 Task: For heading Arial black with underline.  font size for heading18,  'Change the font style of data to'Calibri.  and font size to 9,  Change the alignment of both headline & data to Align center.  In the sheet  Excel Spreadsheet File Workbook
Action: Mouse moved to (20, 105)
Screenshot: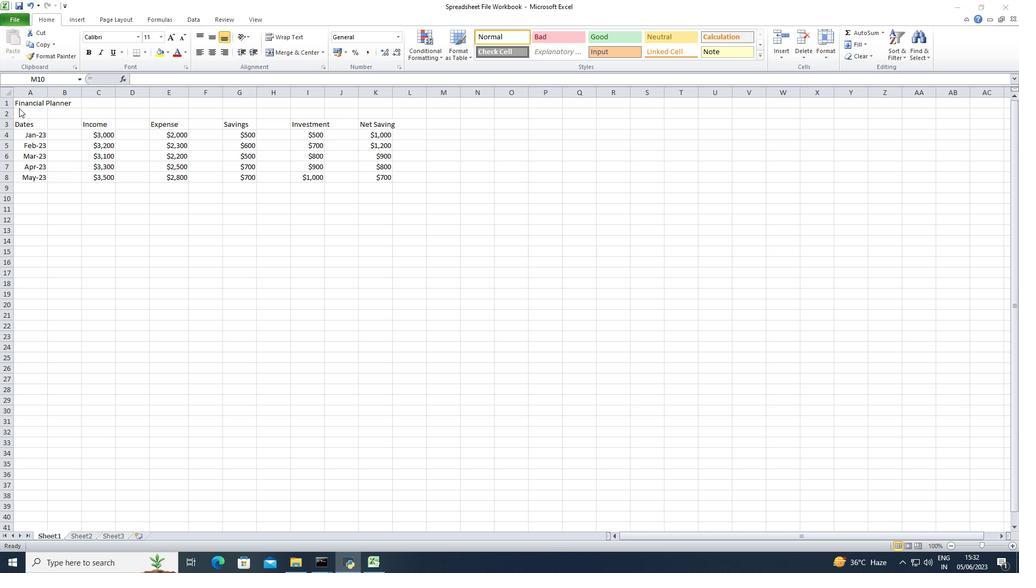 
Action: Mouse pressed left at (20, 105)
Screenshot: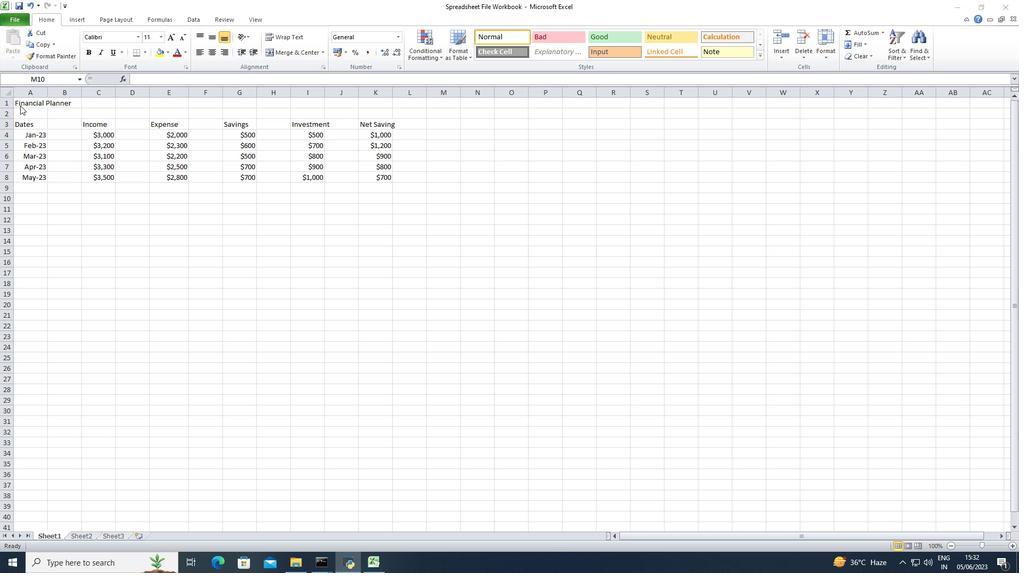
Action: Mouse moved to (32, 106)
Screenshot: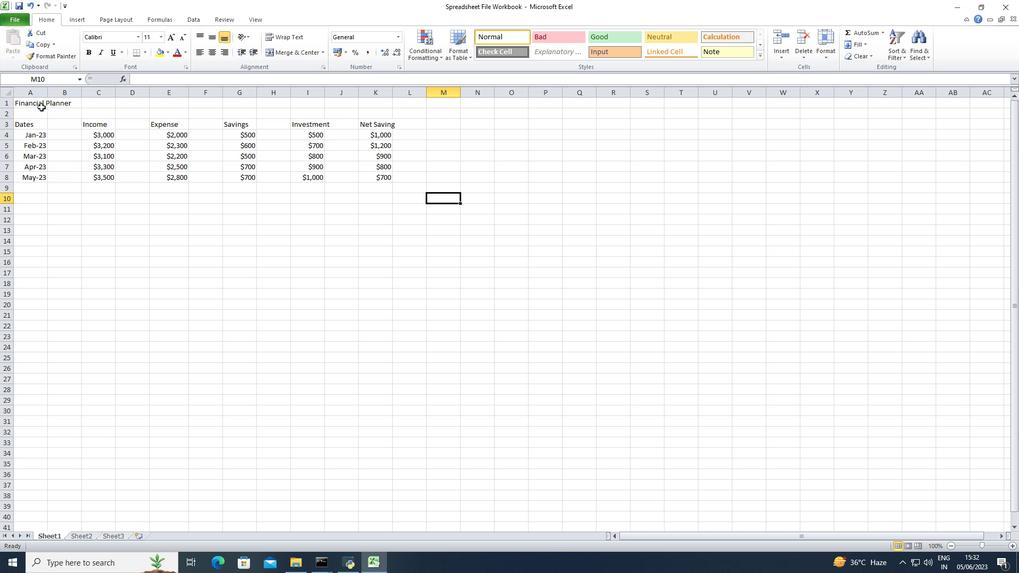 
Action: Mouse pressed left at (32, 106)
Screenshot: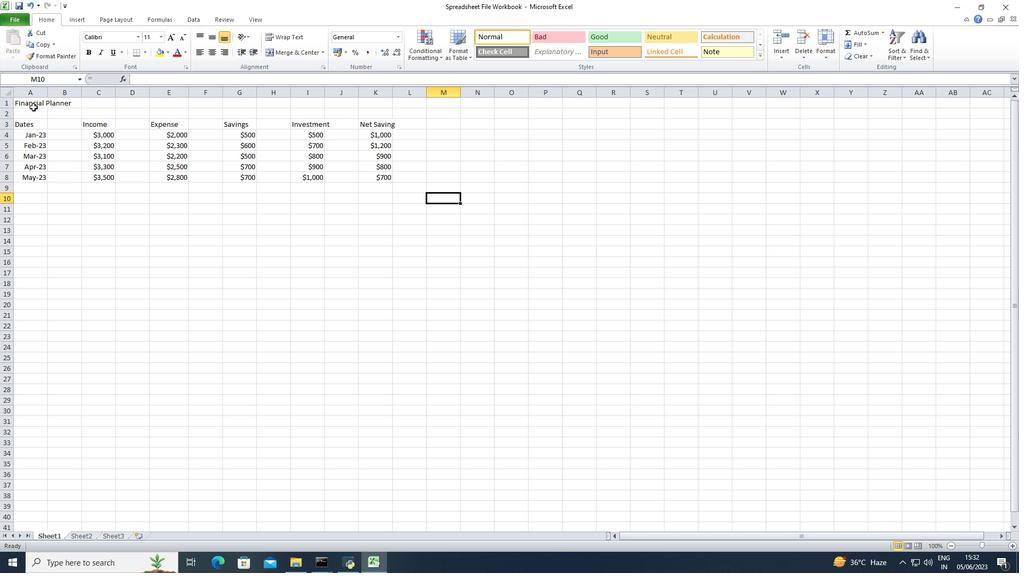 
Action: Mouse moved to (100, 38)
Screenshot: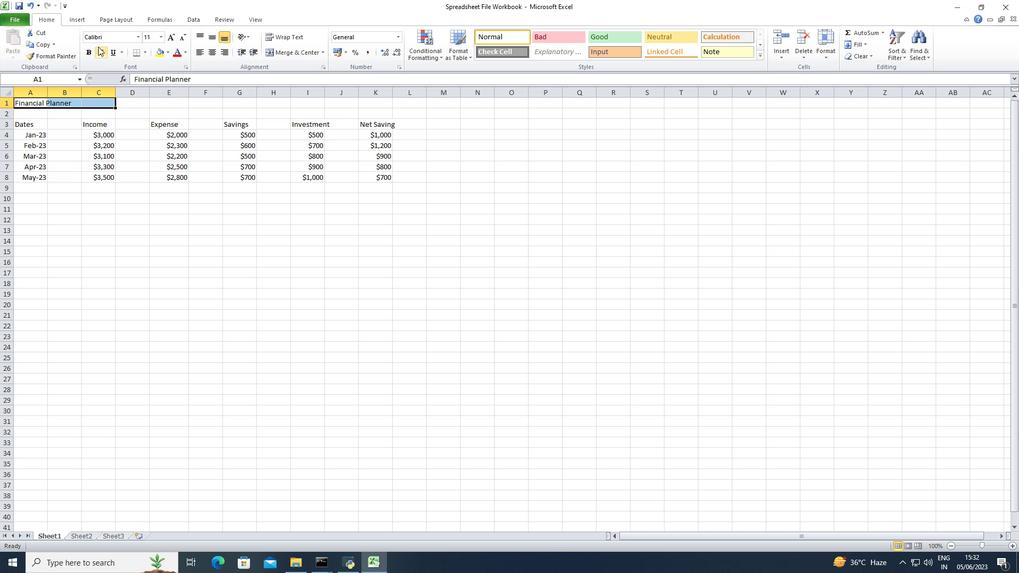 
Action: Mouse pressed left at (100, 38)
Screenshot: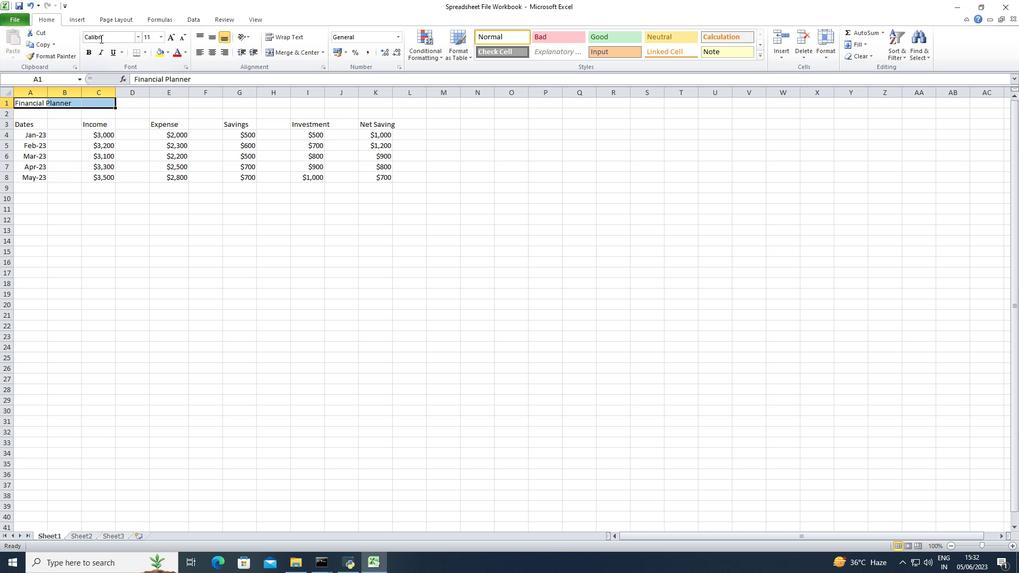 
Action: Key pressed <Key.shift>Arial<Key.enter>
Screenshot: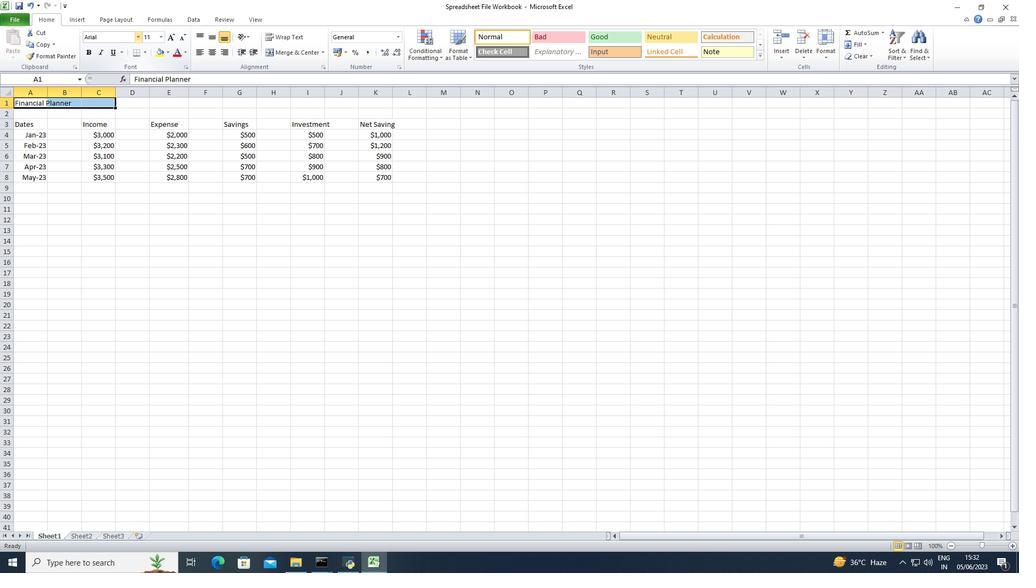 
Action: Mouse moved to (97, 35)
Screenshot: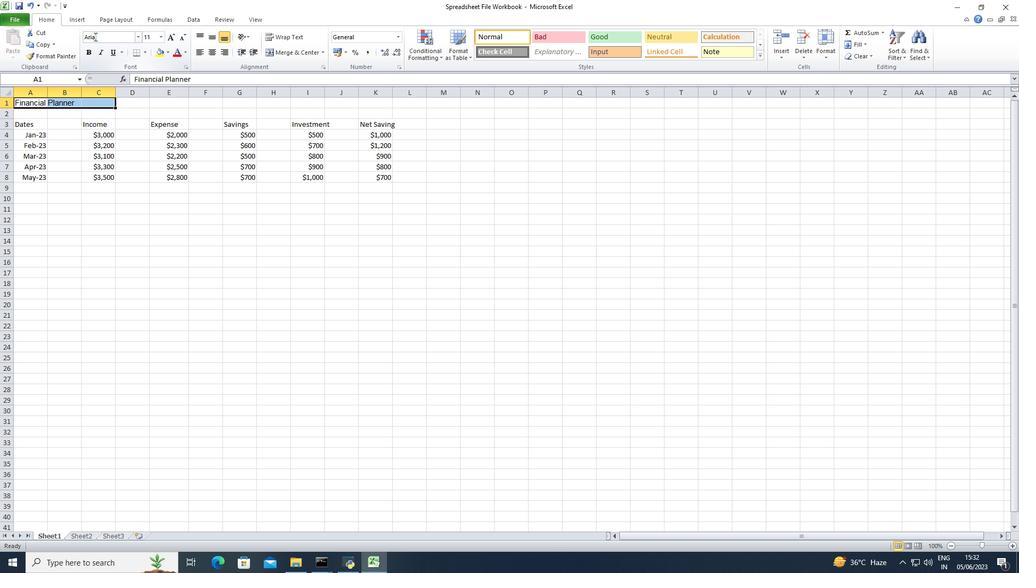 
Action: Mouse pressed left at (97, 35)
Screenshot: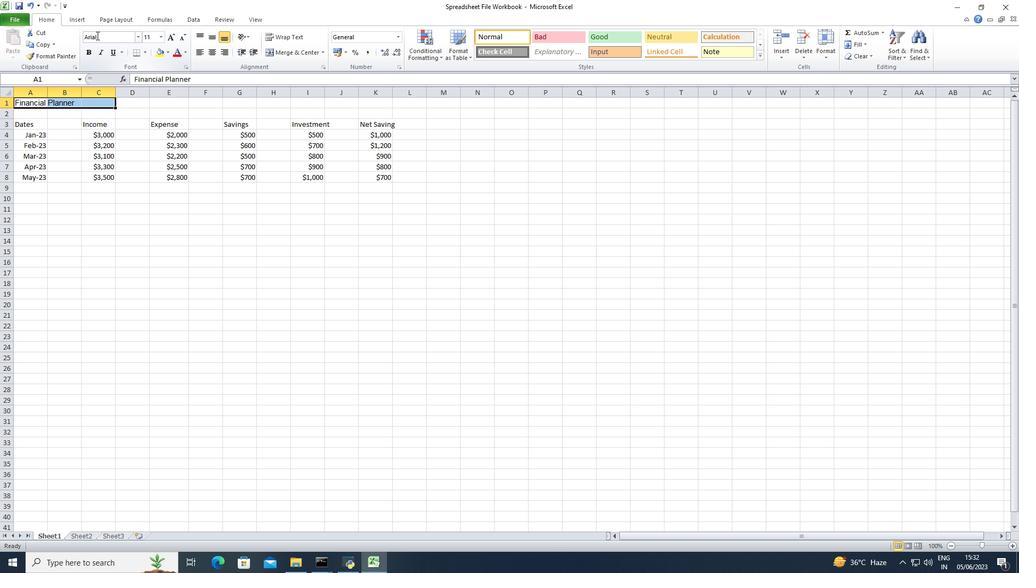 
Action: Mouse moved to (106, 41)
Screenshot: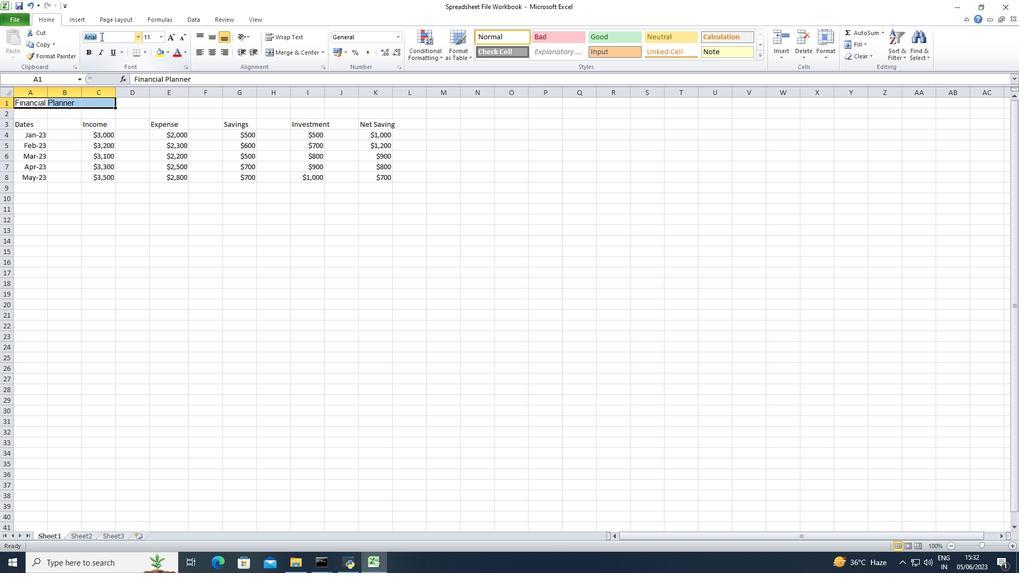 
Action: Key pressed <Key.space><Key.shift>Ari
Screenshot: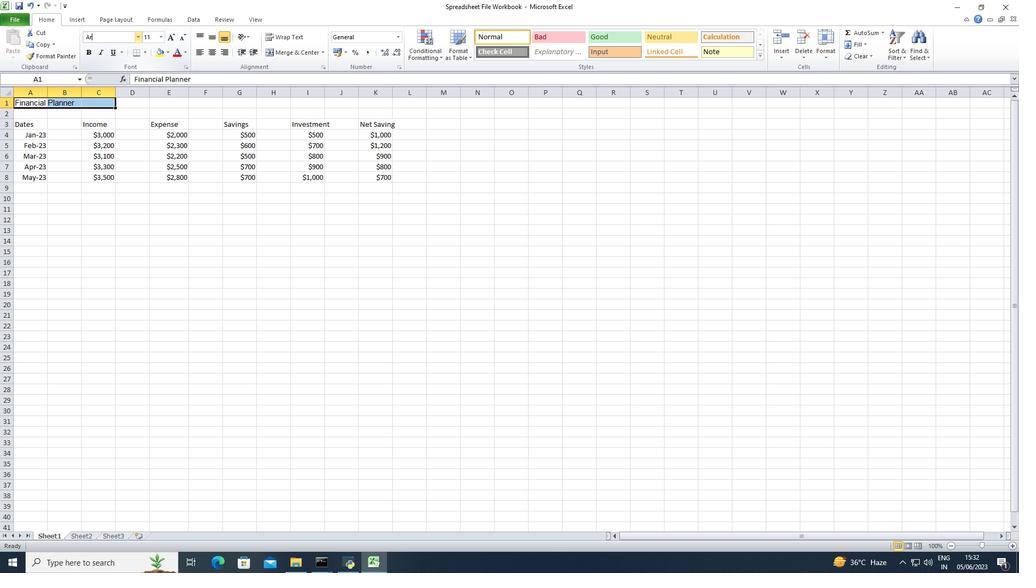 
Action: Mouse moved to (106, 41)
Screenshot: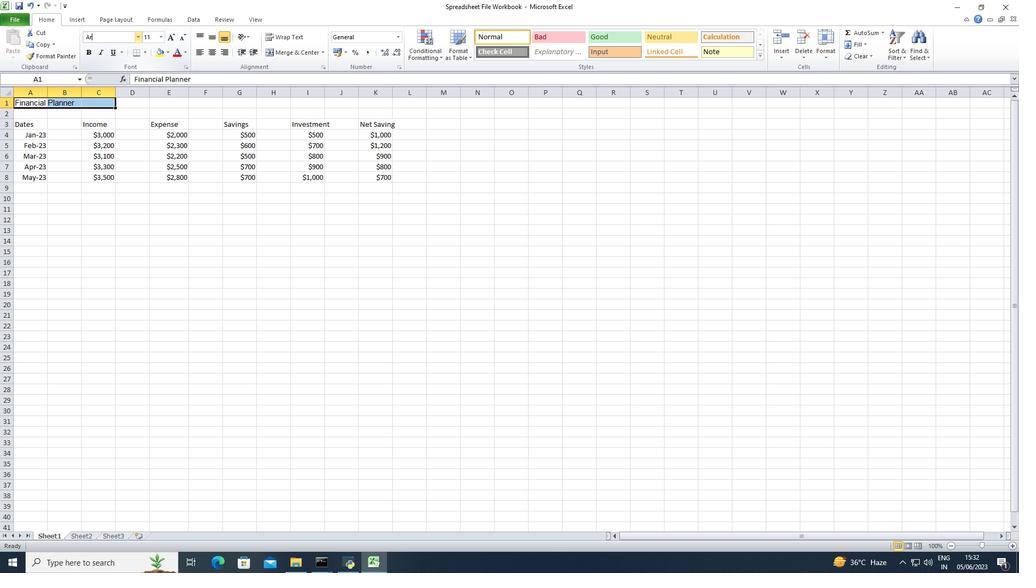 
Action: Key pressed al<Key.space>
Screenshot: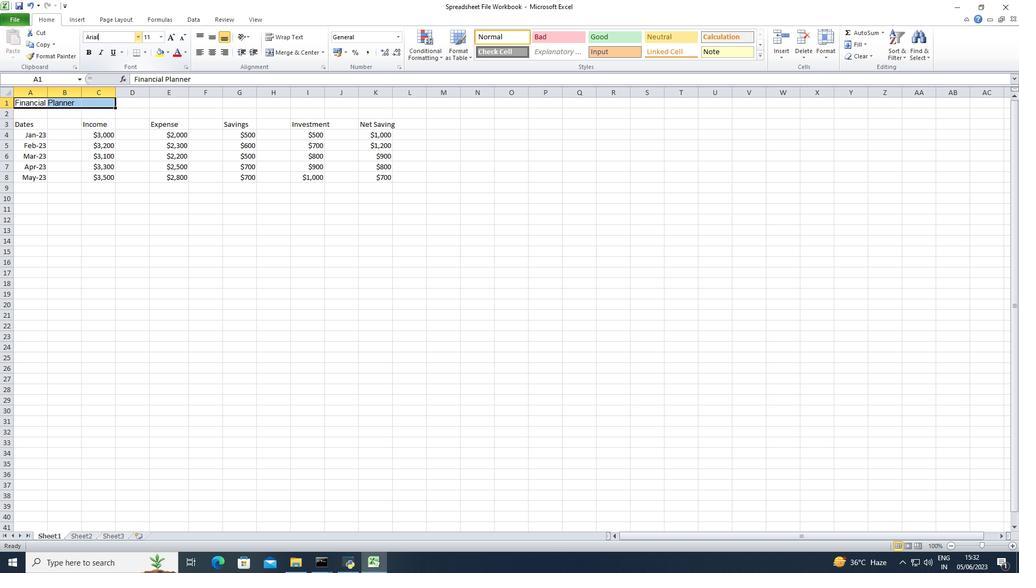 
Action: Mouse moved to (106, 41)
Screenshot: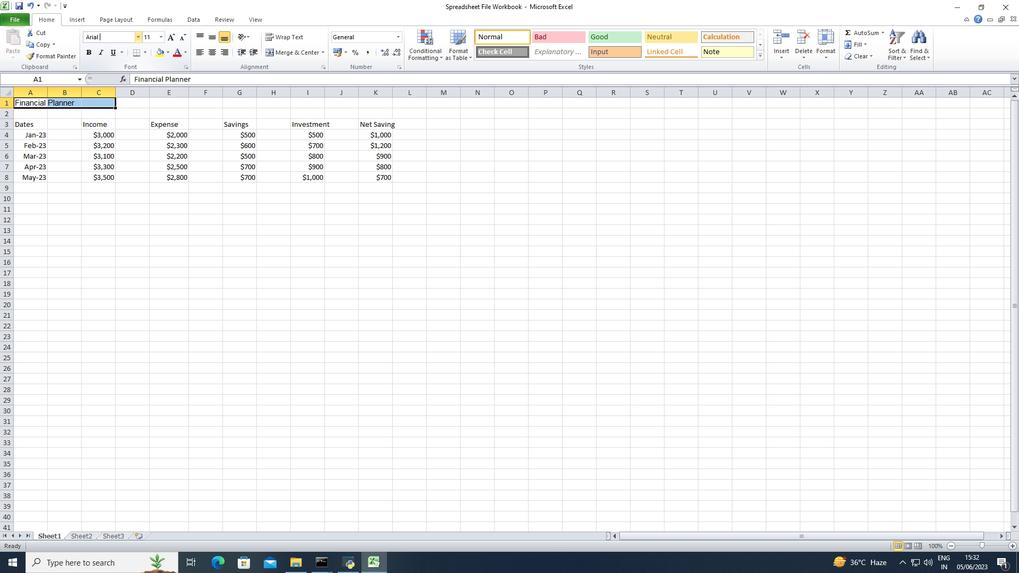 
Action: Key pressed b
Screenshot: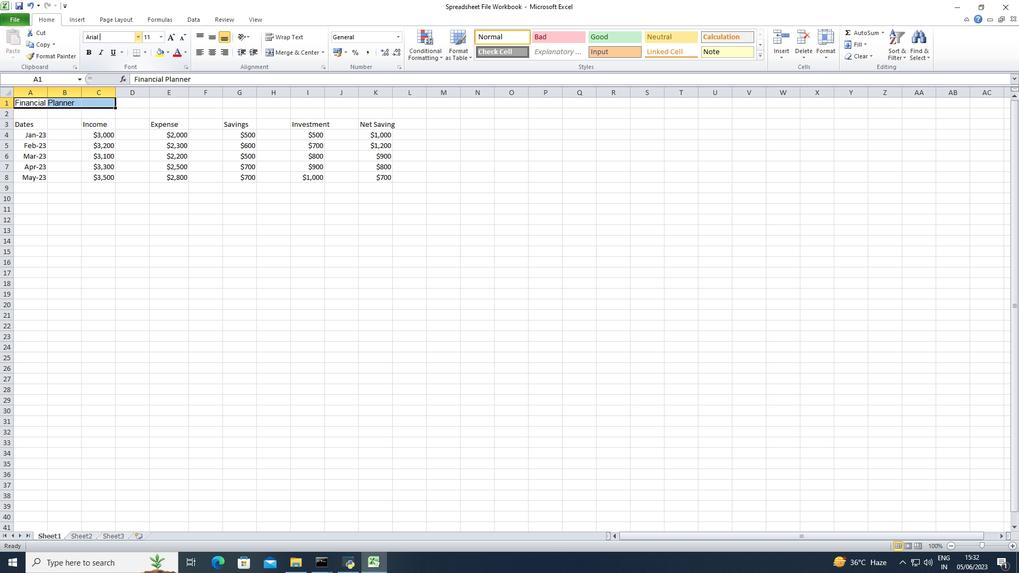 
Action: Mouse moved to (106, 42)
Screenshot: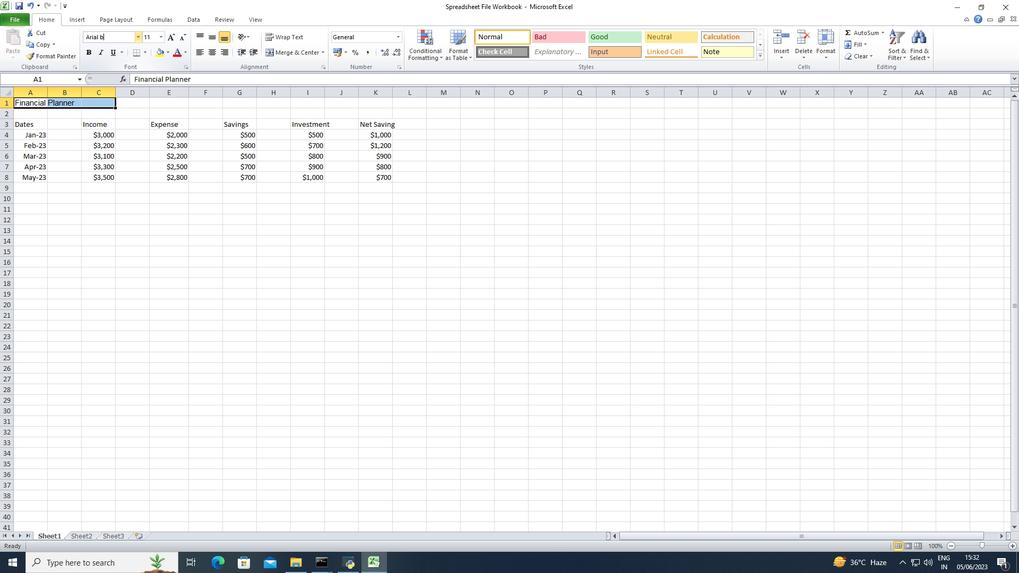 
Action: Key pressed la
Screenshot: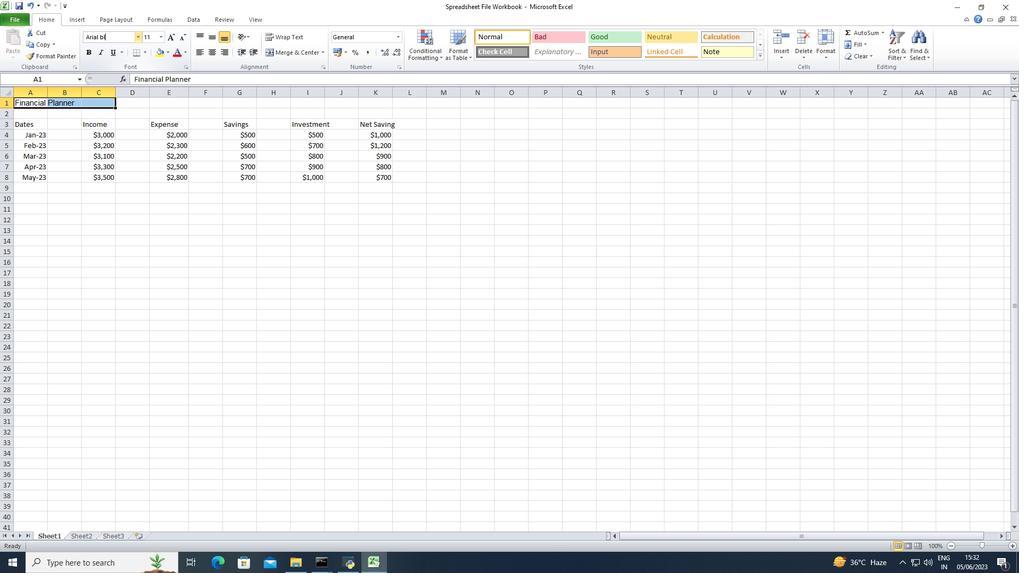 
Action: Mouse moved to (106, 42)
Screenshot: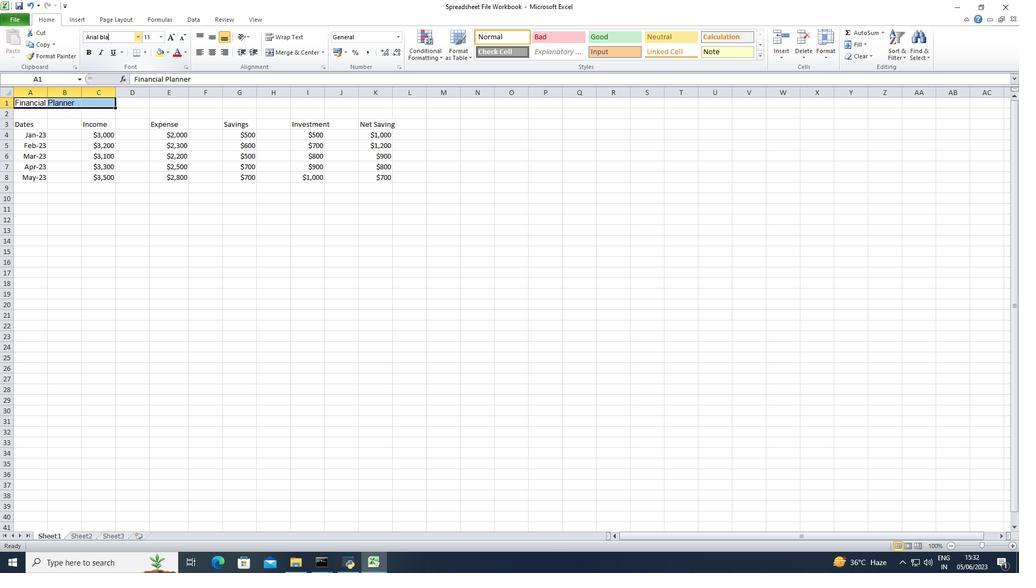 
Action: Key pressed ck
Screenshot: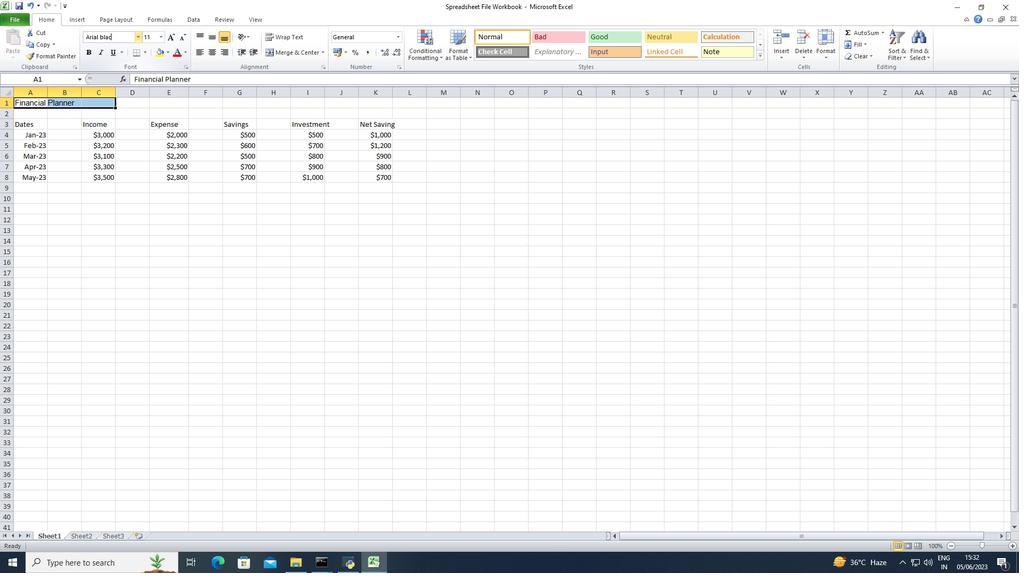 
Action: Mouse moved to (80, 60)
Screenshot: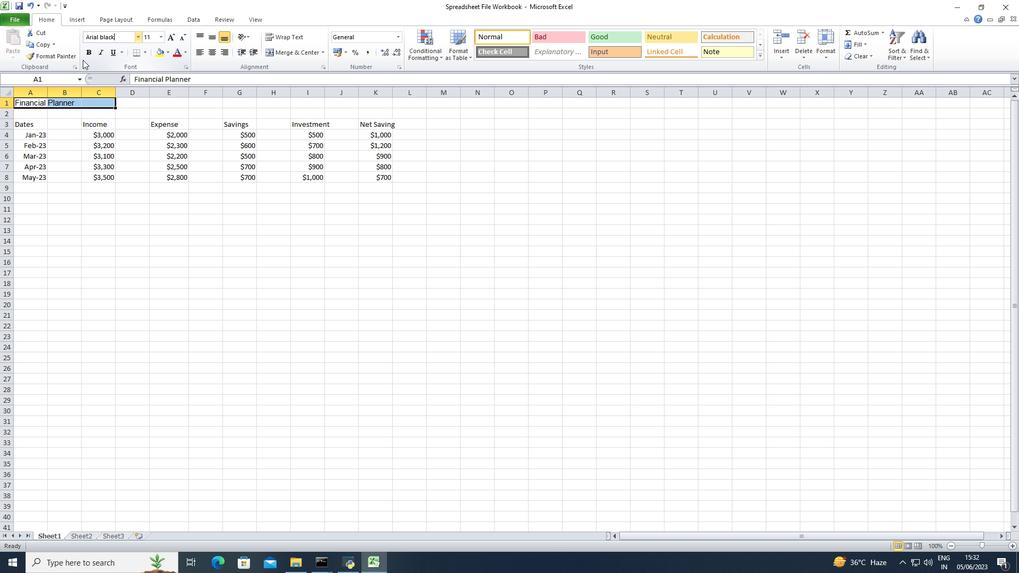 
Action: Key pressed <Key.enter>
Screenshot: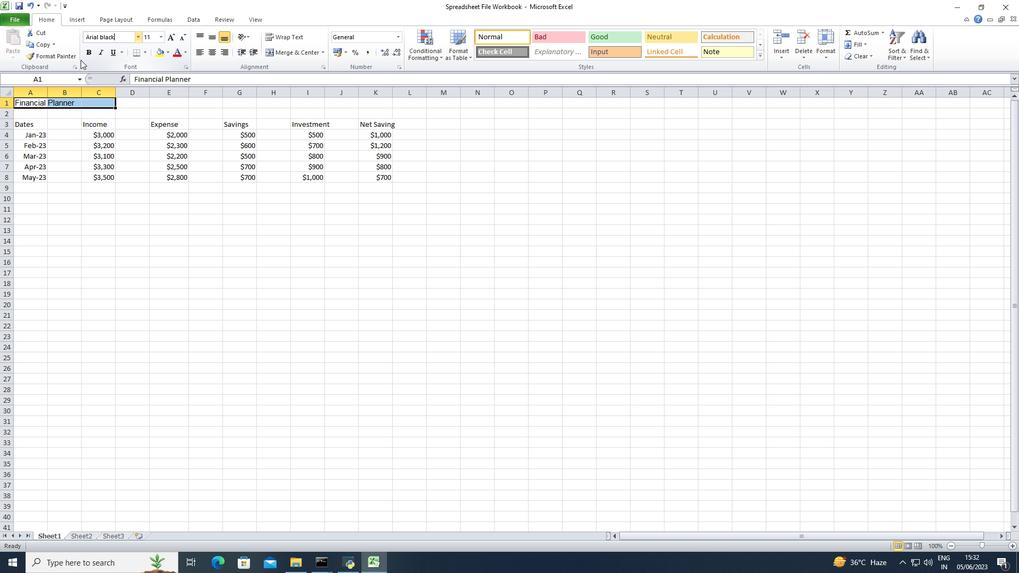 
Action: Mouse moved to (112, 52)
Screenshot: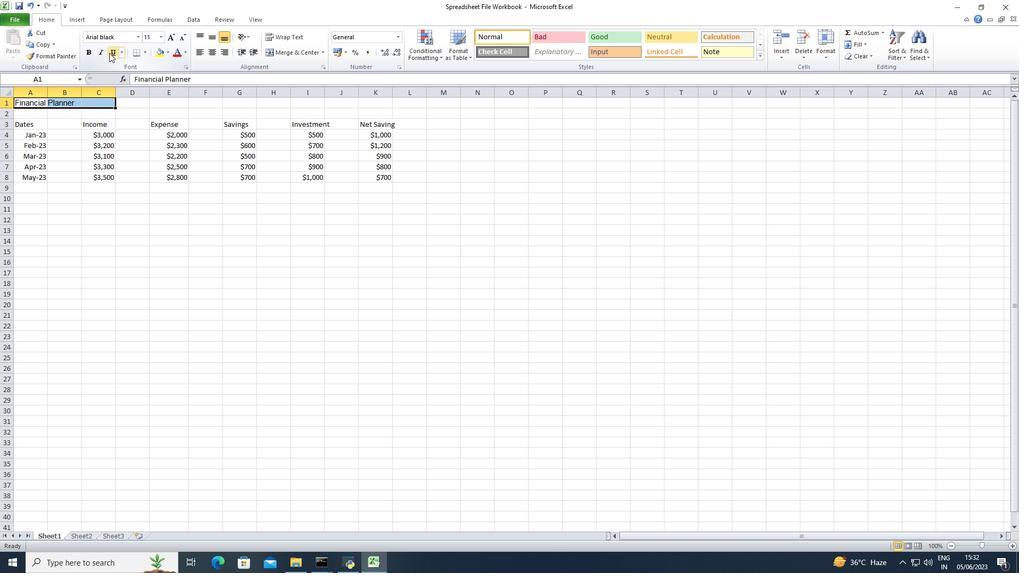 
Action: Mouse pressed left at (112, 52)
Screenshot: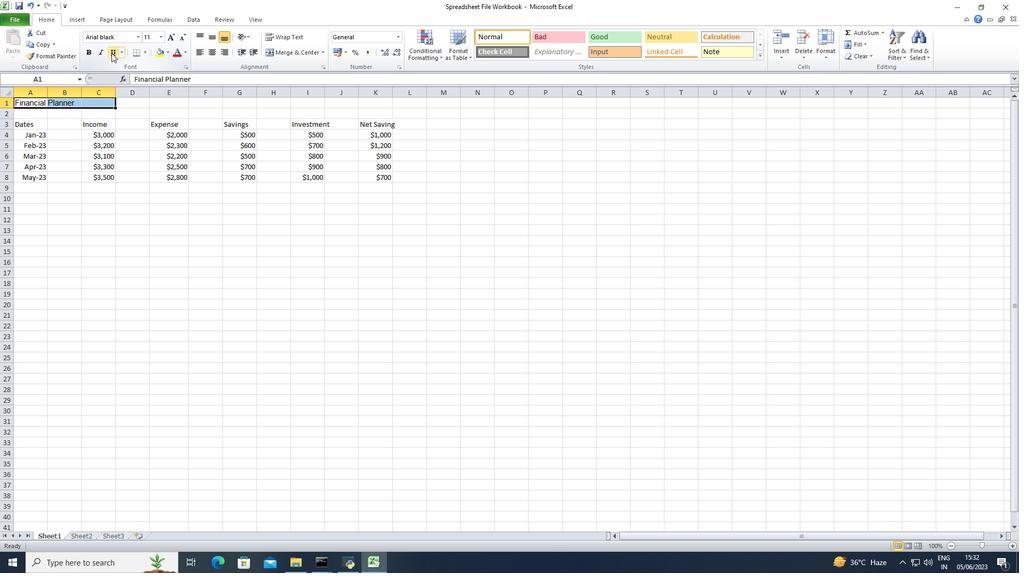 
Action: Mouse moved to (161, 32)
Screenshot: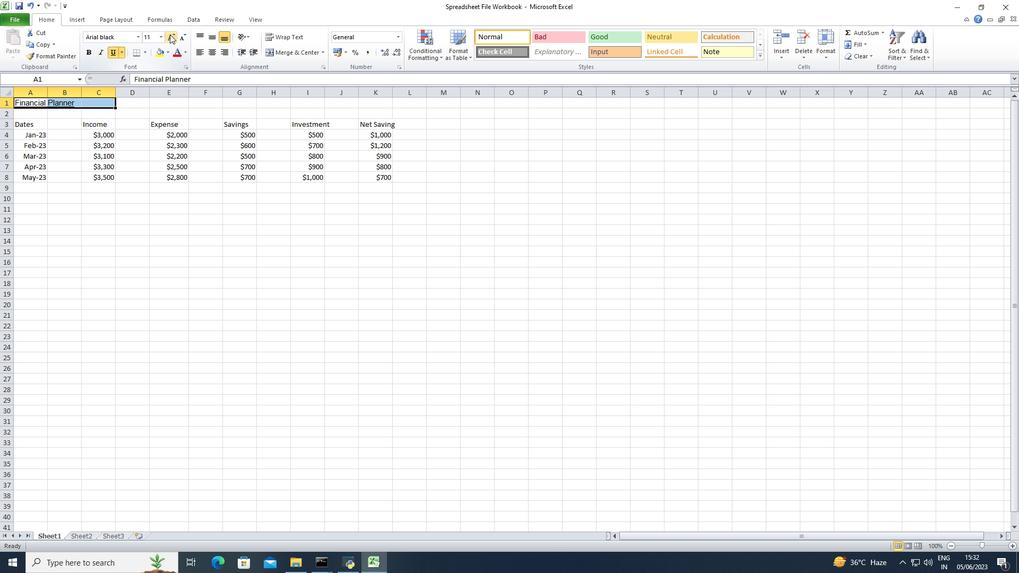 
Action: Mouse pressed left at (161, 32)
Screenshot: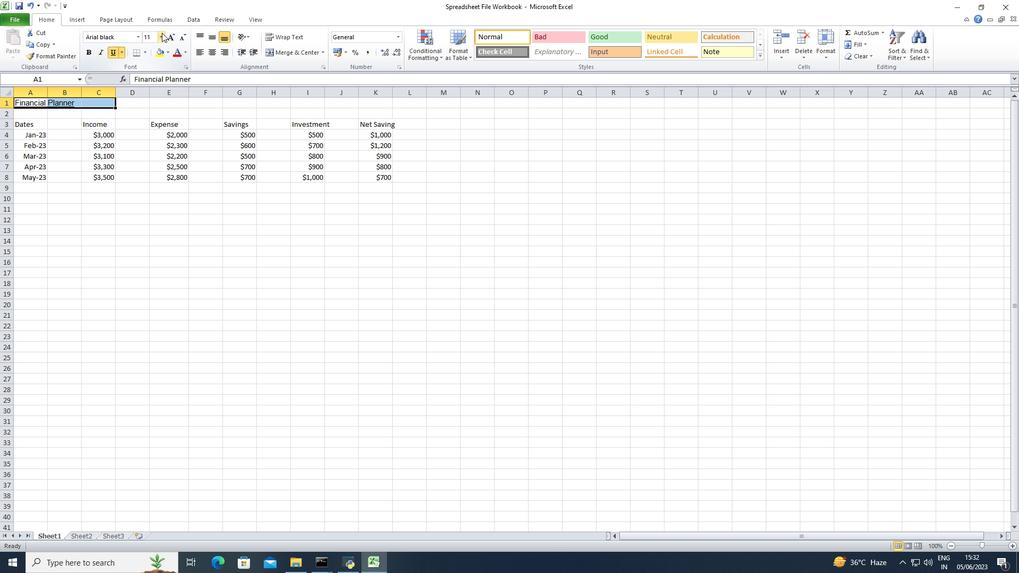 
Action: Mouse moved to (150, 108)
Screenshot: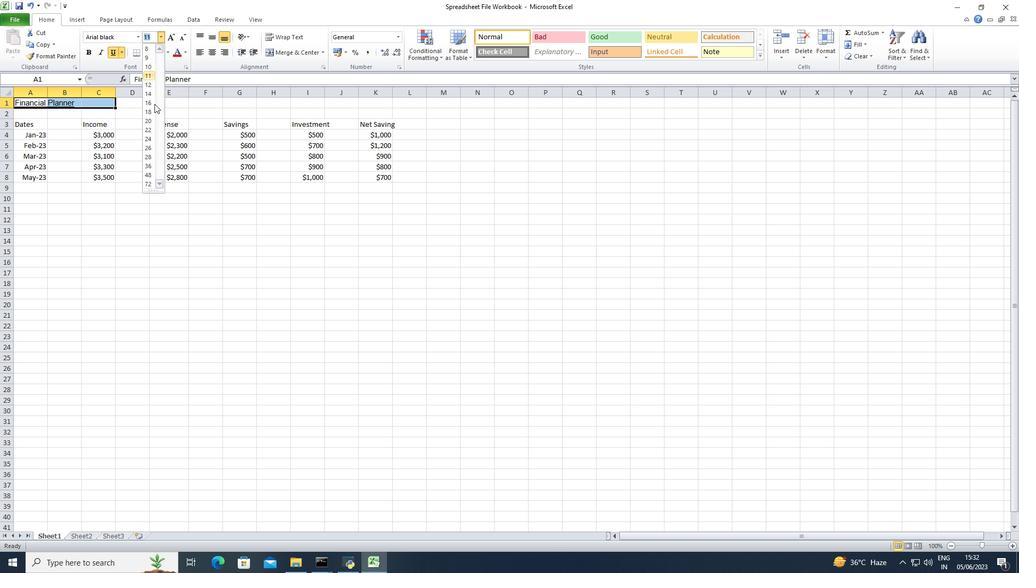 
Action: Mouse pressed left at (150, 108)
Screenshot: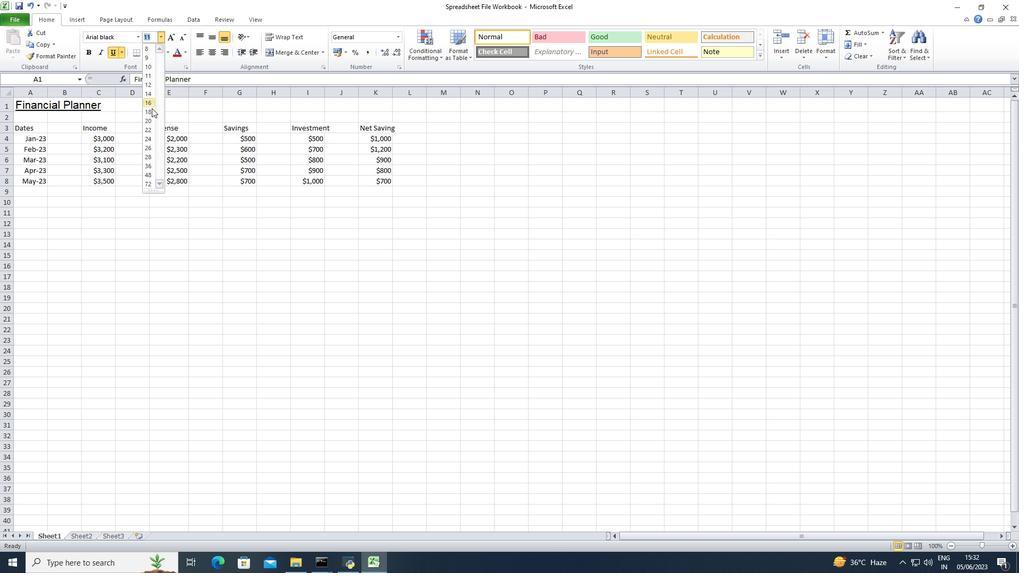 
Action: Mouse moved to (43, 133)
Screenshot: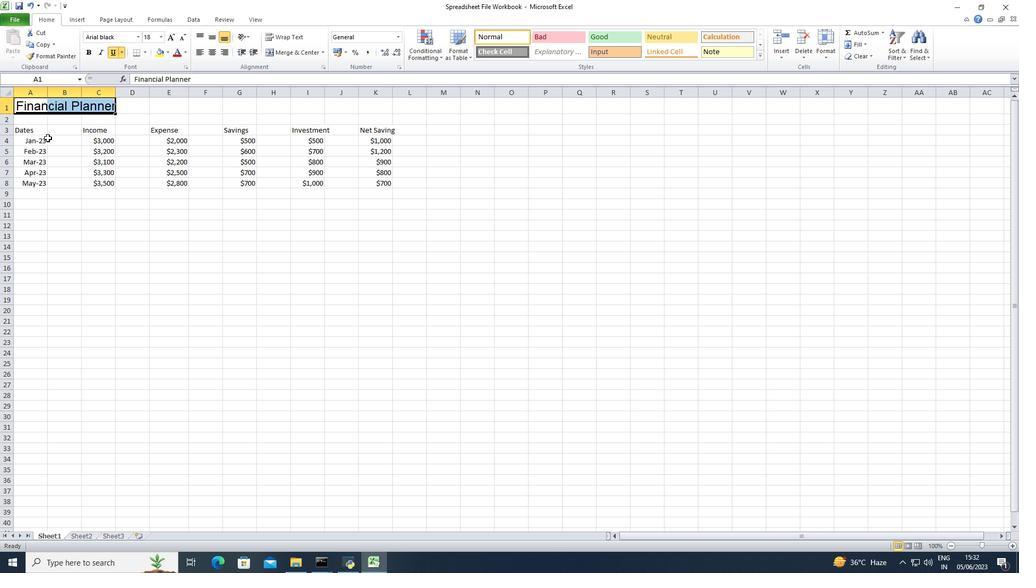 
Action: Mouse pressed left at (43, 133)
Screenshot: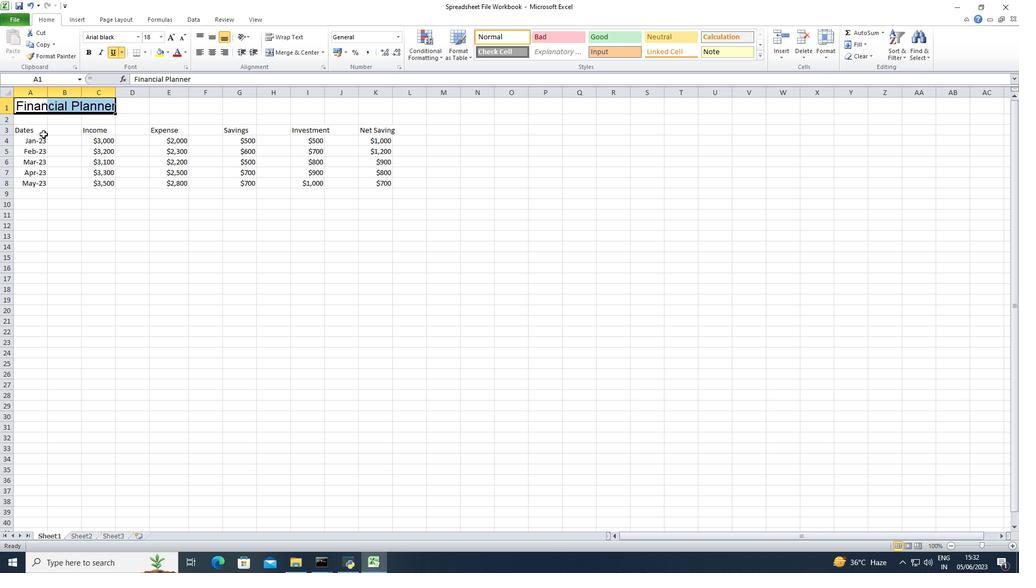 
Action: Mouse moved to (114, 38)
Screenshot: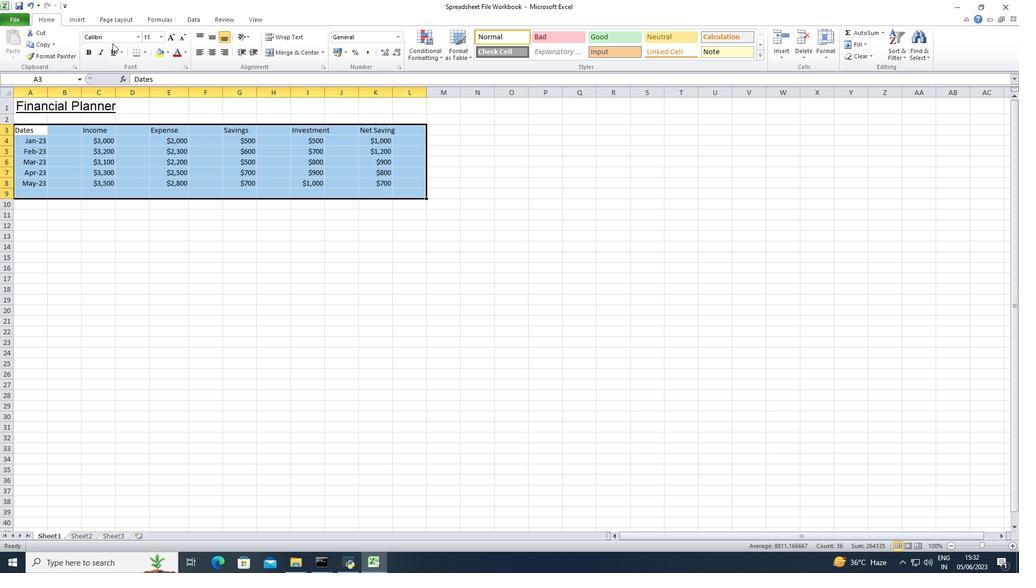 
Action: Mouse pressed left at (114, 38)
Screenshot: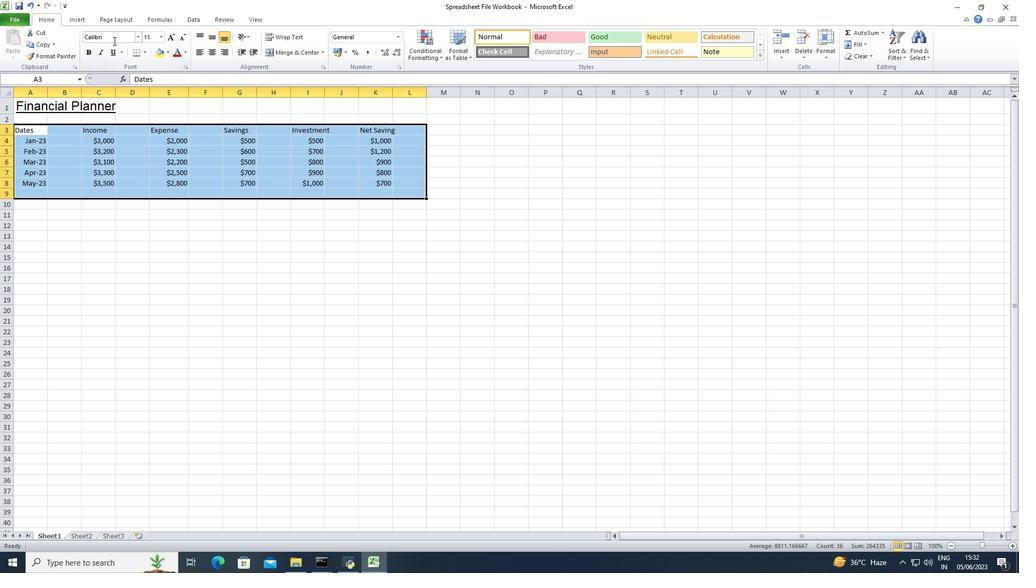 
Action: Key pressed <Key.enter>
Screenshot: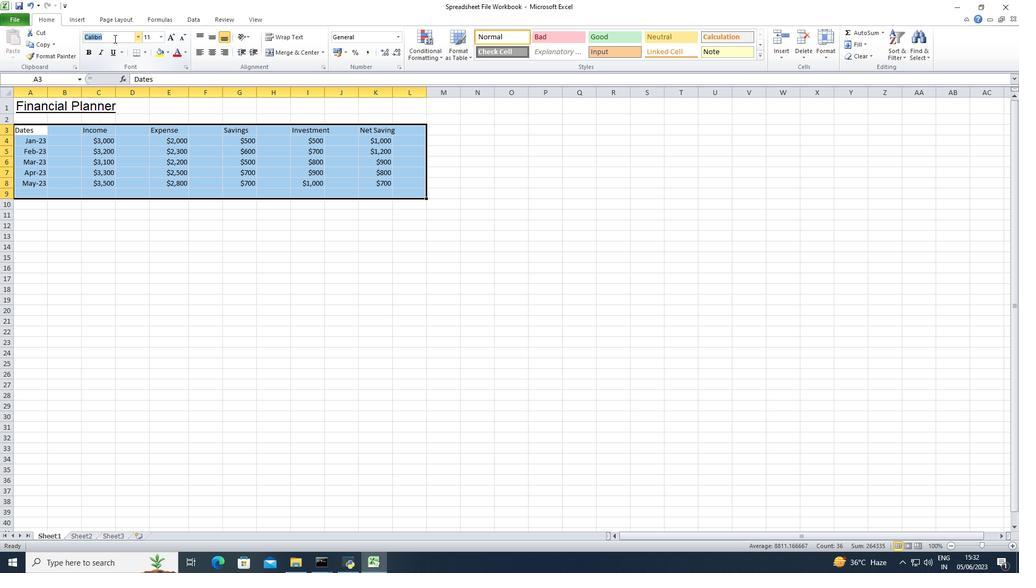 
Action: Mouse moved to (160, 33)
Screenshot: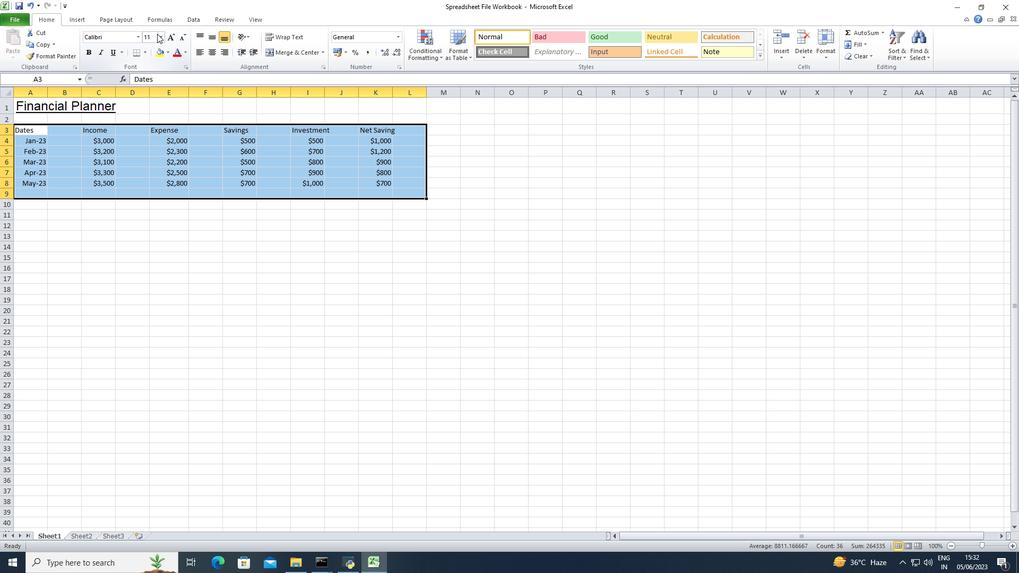 
Action: Mouse pressed left at (160, 33)
Screenshot: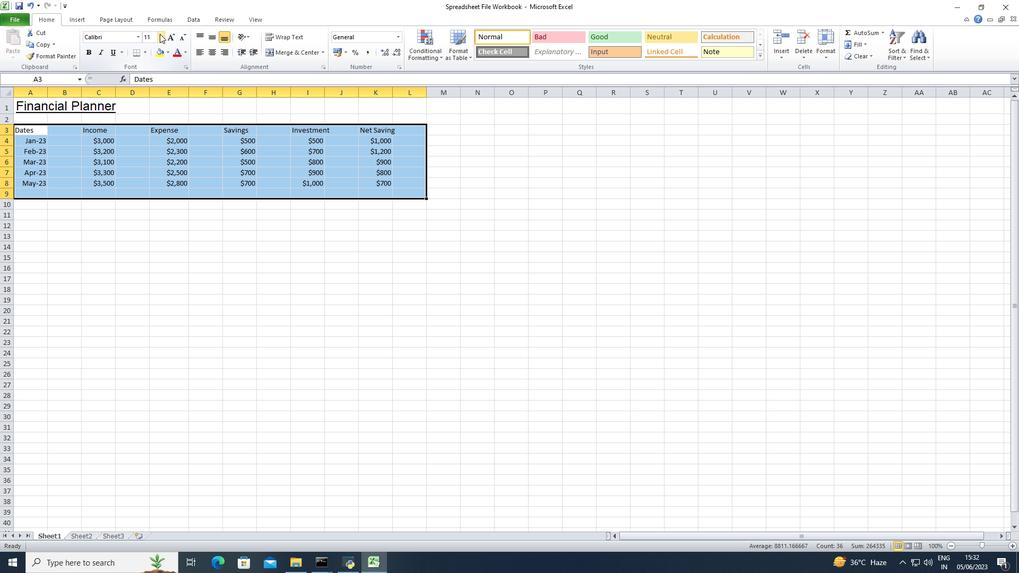 
Action: Mouse moved to (152, 56)
Screenshot: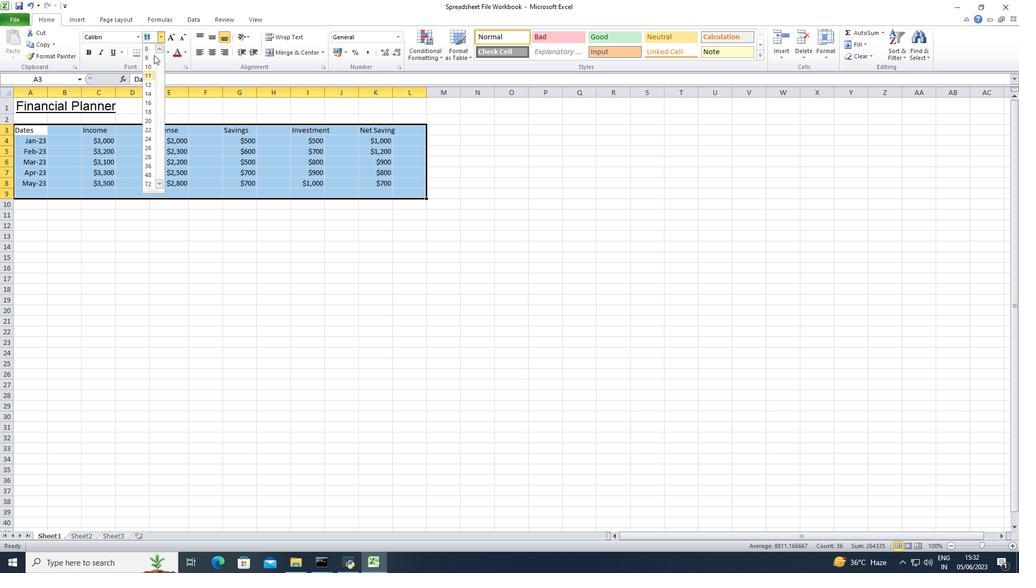 
Action: Mouse pressed left at (152, 56)
Screenshot: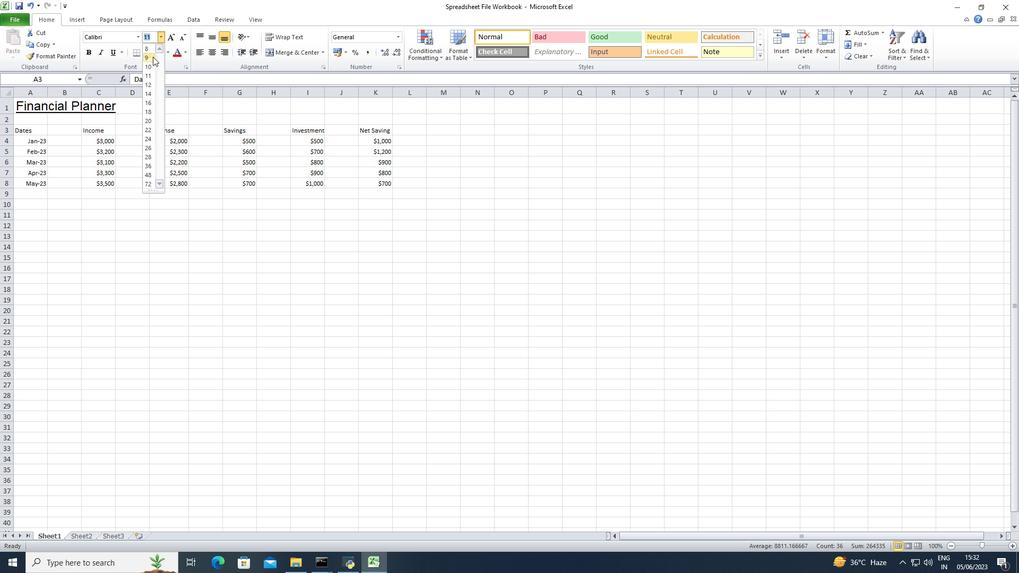 
Action: Mouse moved to (212, 51)
Screenshot: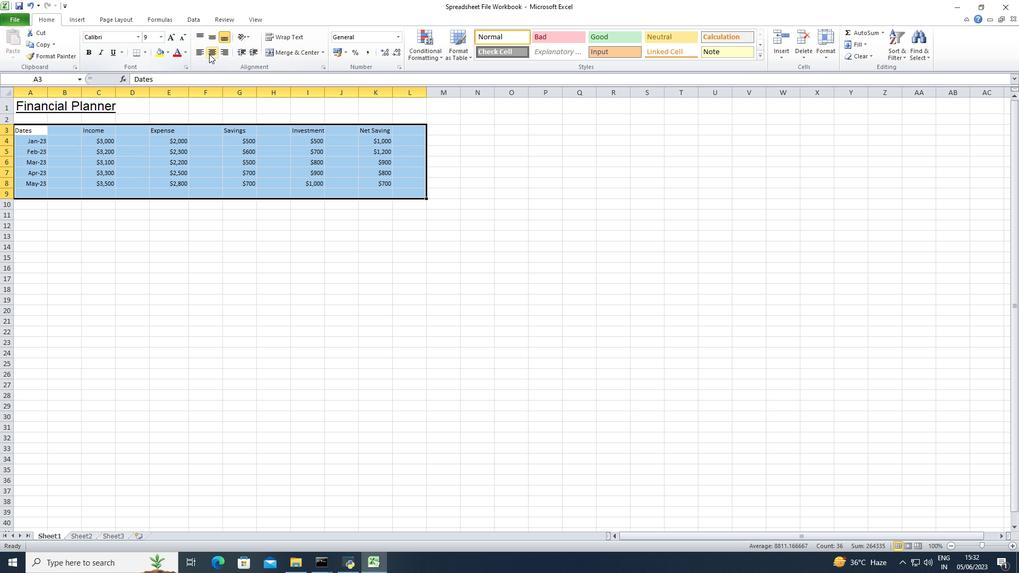 
Action: Mouse pressed left at (212, 51)
Screenshot: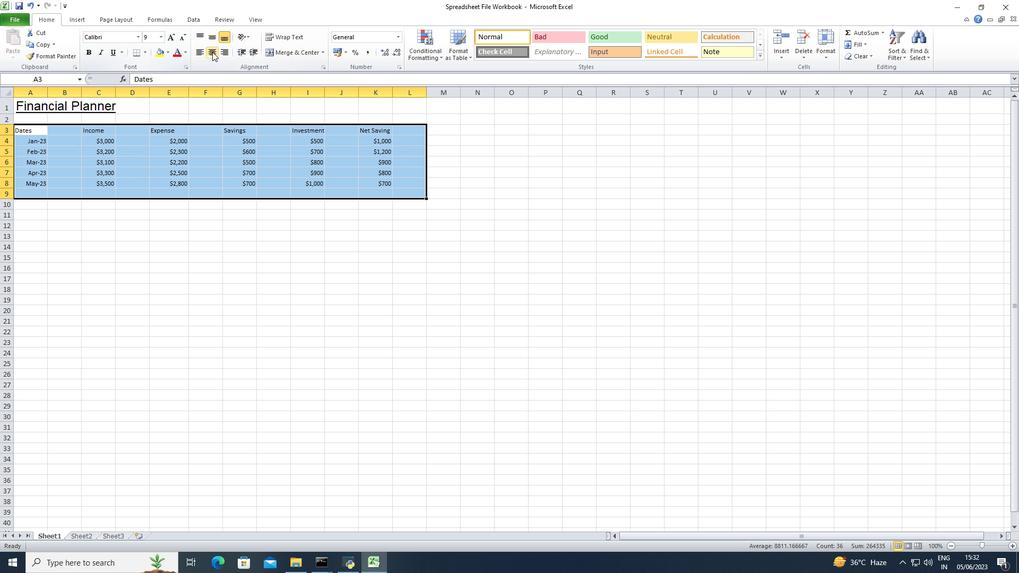 
Action: Mouse moved to (26, 106)
Screenshot: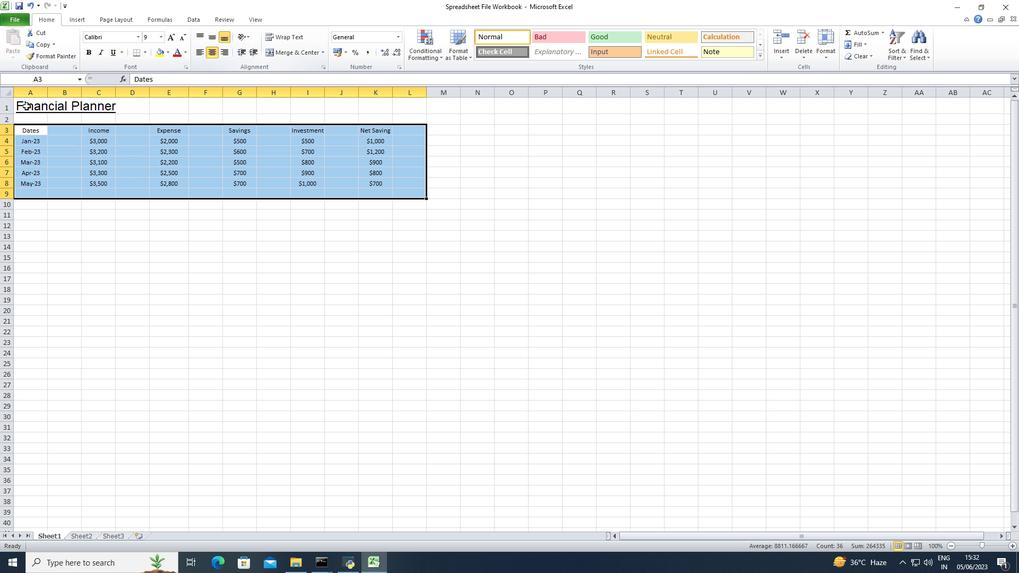 
Action: Mouse pressed left at (26, 106)
Screenshot: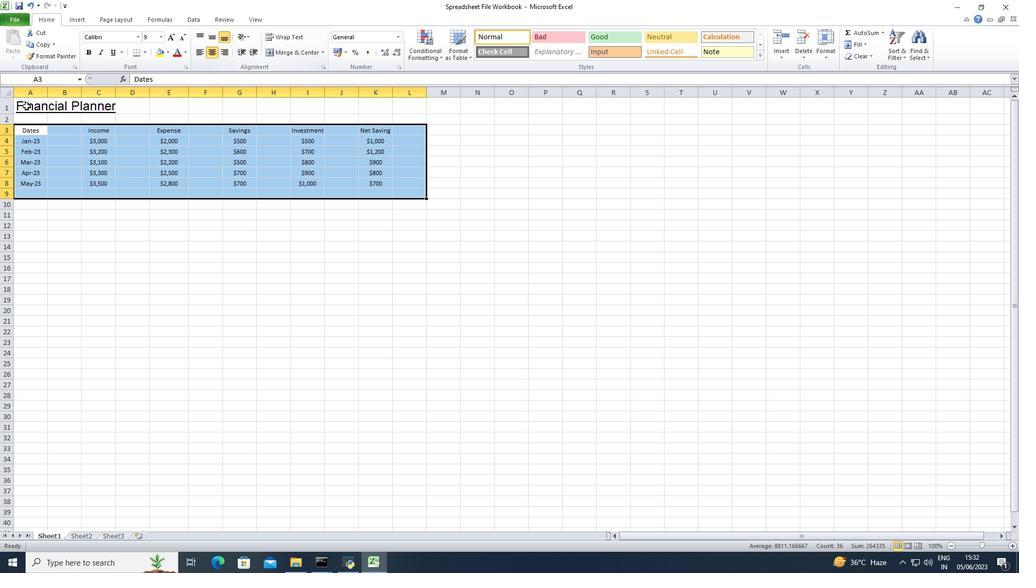 
Action: Mouse moved to (212, 52)
Screenshot: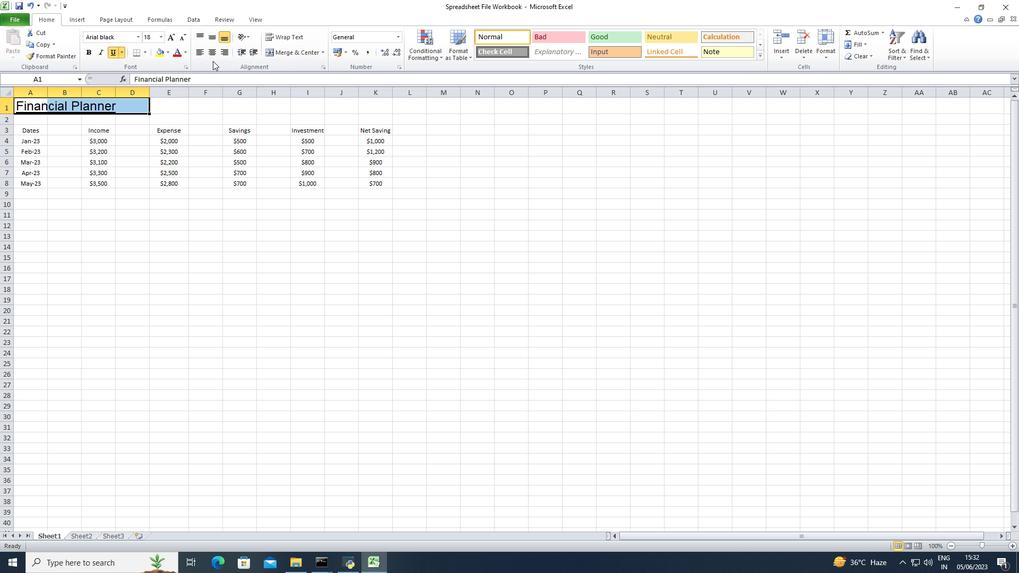 
Action: Mouse pressed left at (212, 52)
Screenshot: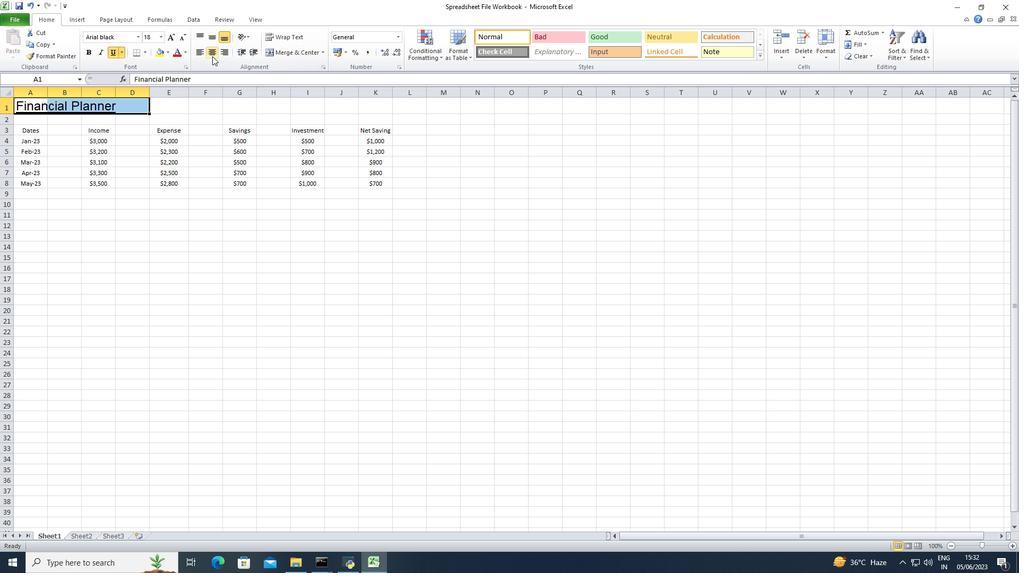 
Action: Mouse moved to (48, 93)
Screenshot: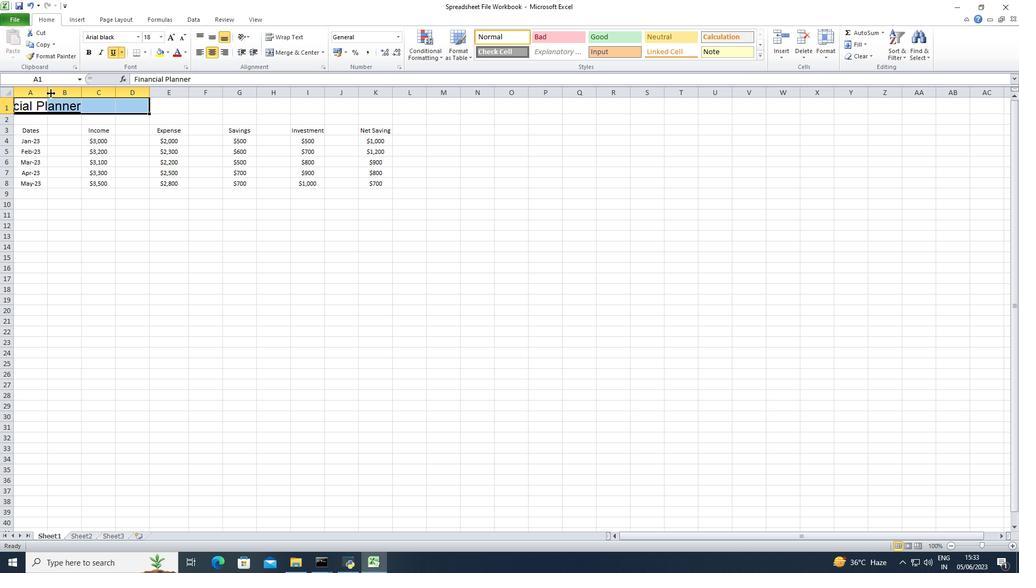 
Action: Mouse pressed left at (48, 93)
Screenshot: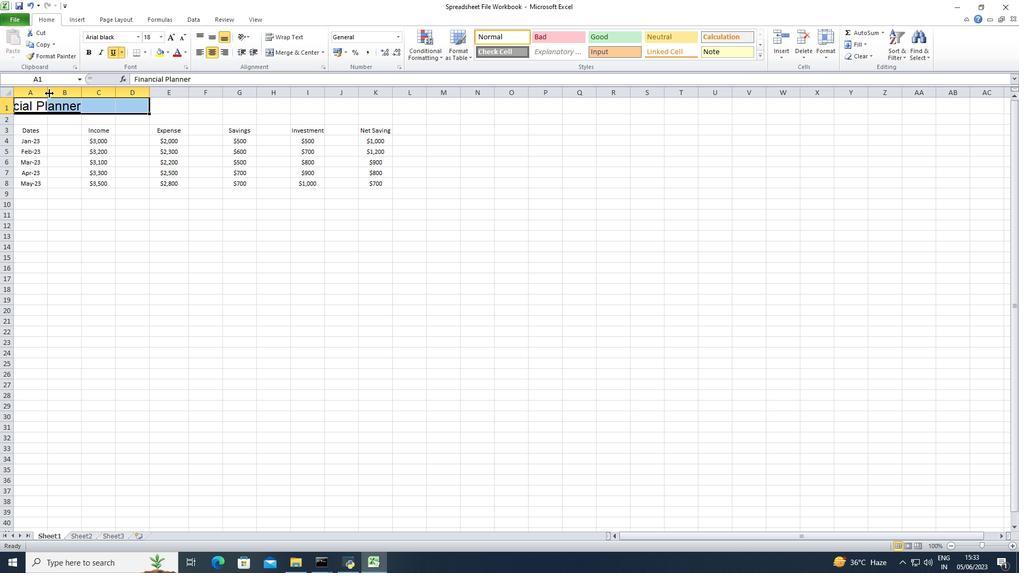 
Action: Mouse moved to (99, 97)
Screenshot: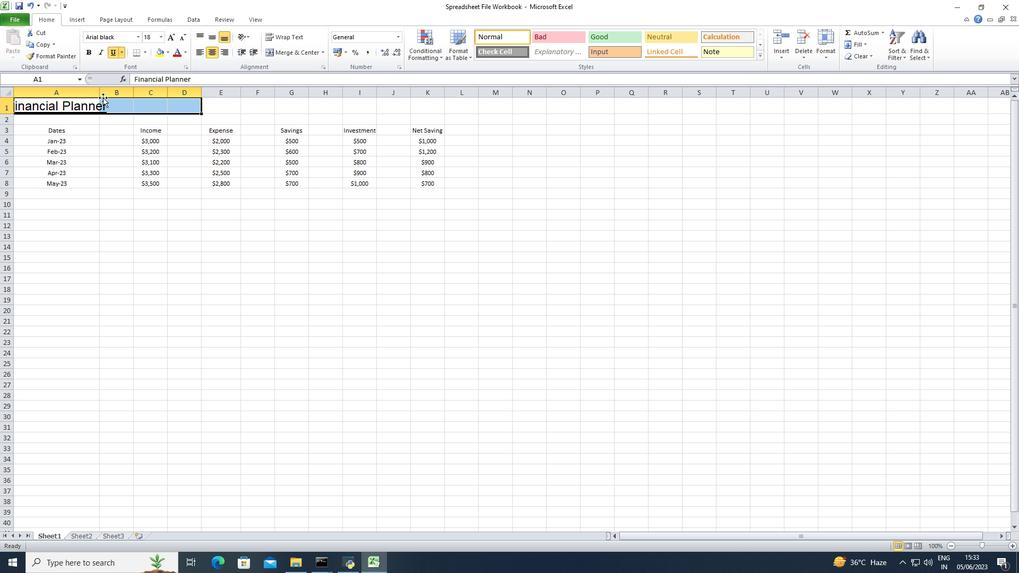 
Action: Mouse pressed left at (99, 97)
Screenshot: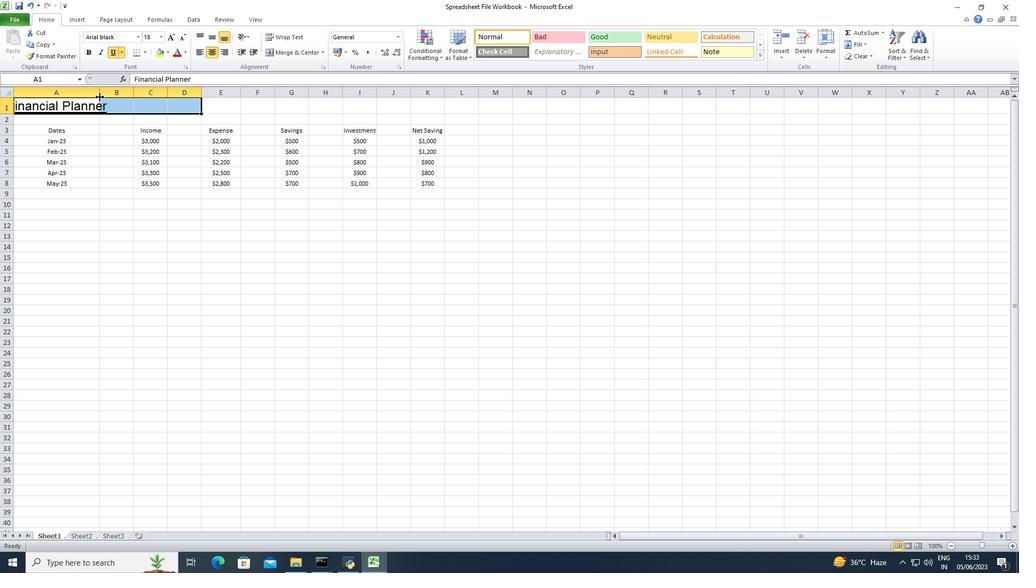 
Action: Mouse moved to (541, 123)
Screenshot: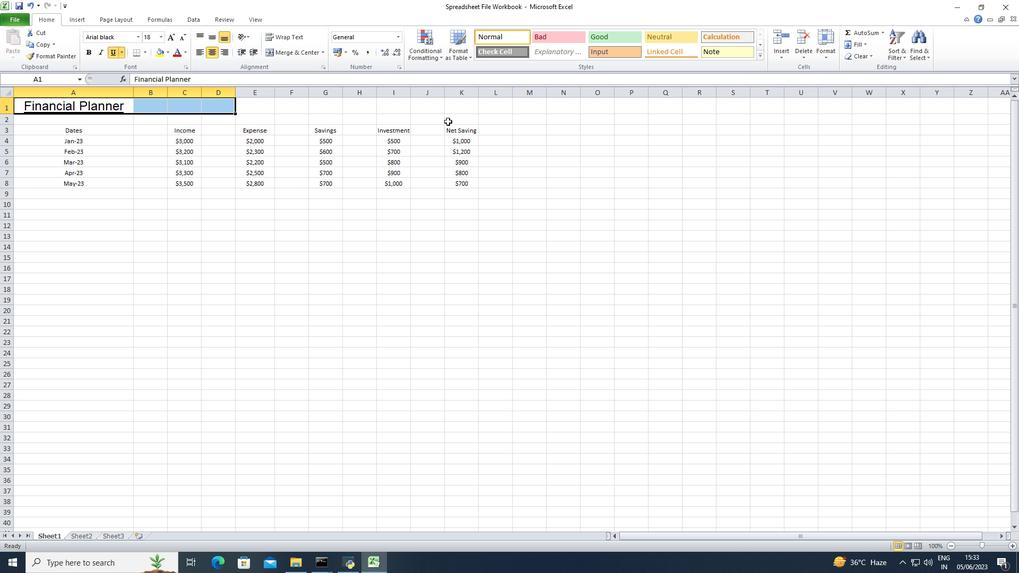 
Action: Mouse pressed left at (541, 123)
Screenshot: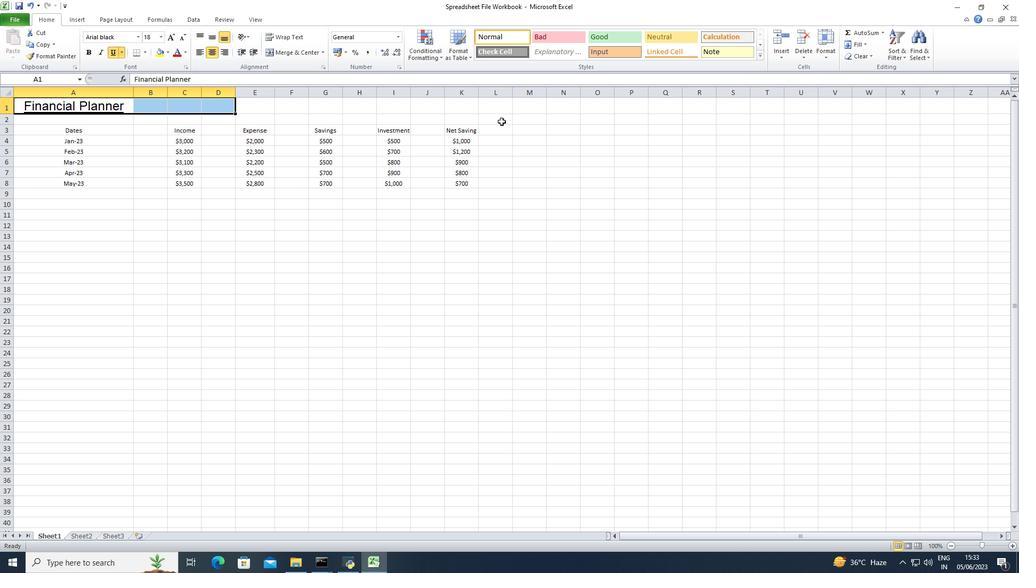 
